 Task: Set Answer 3 of the checkboxes to "Action".
Action: Mouse moved to (874, 346)
Screenshot: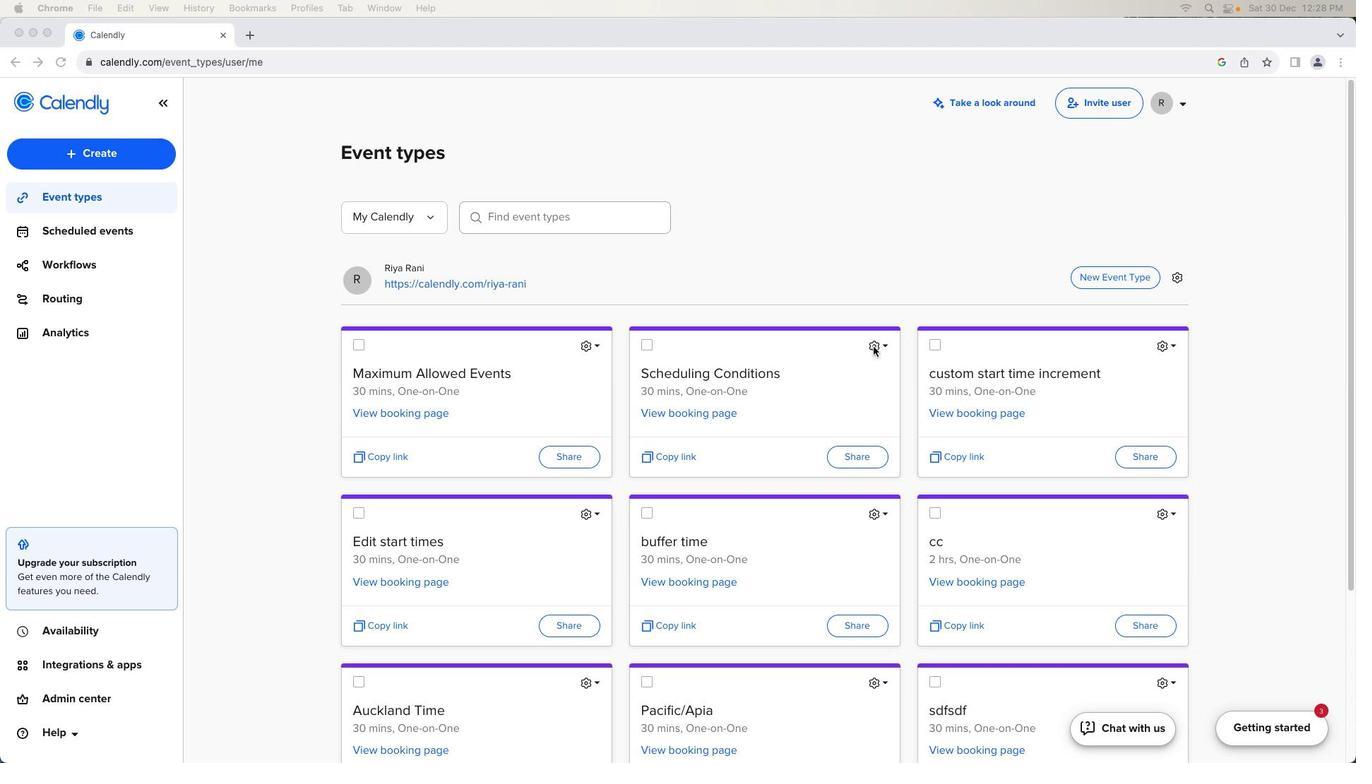 
Action: Mouse pressed left at (874, 346)
Screenshot: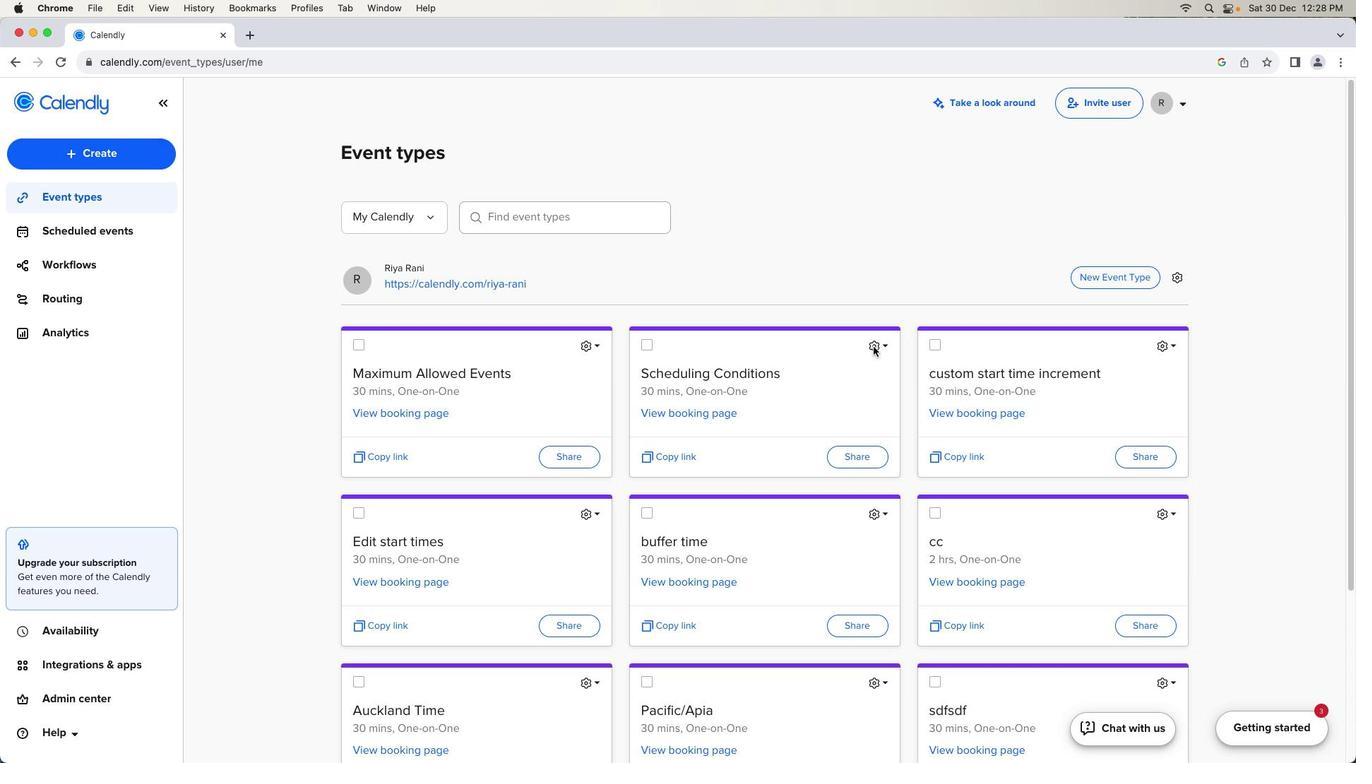 
Action: Mouse moved to (874, 346)
Screenshot: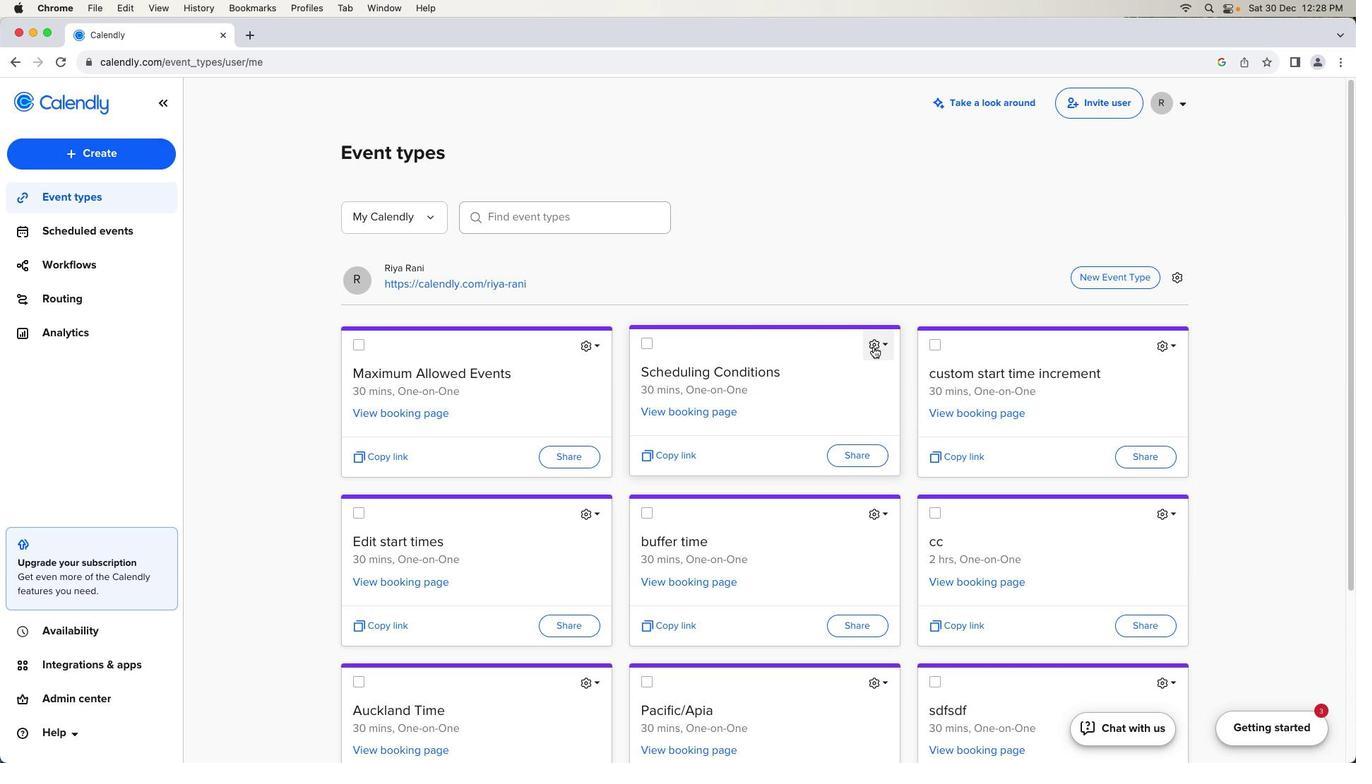 
Action: Mouse pressed left at (874, 346)
Screenshot: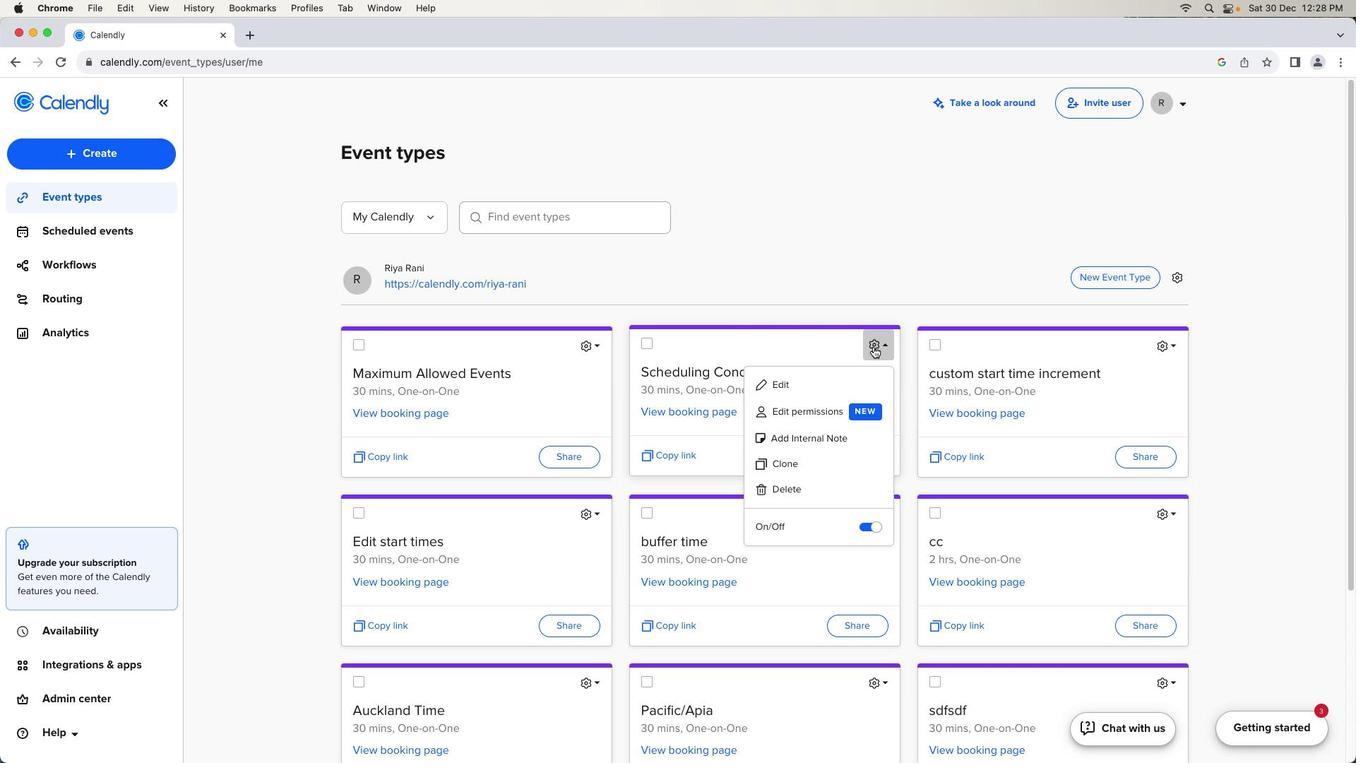 
Action: Mouse moved to (848, 392)
Screenshot: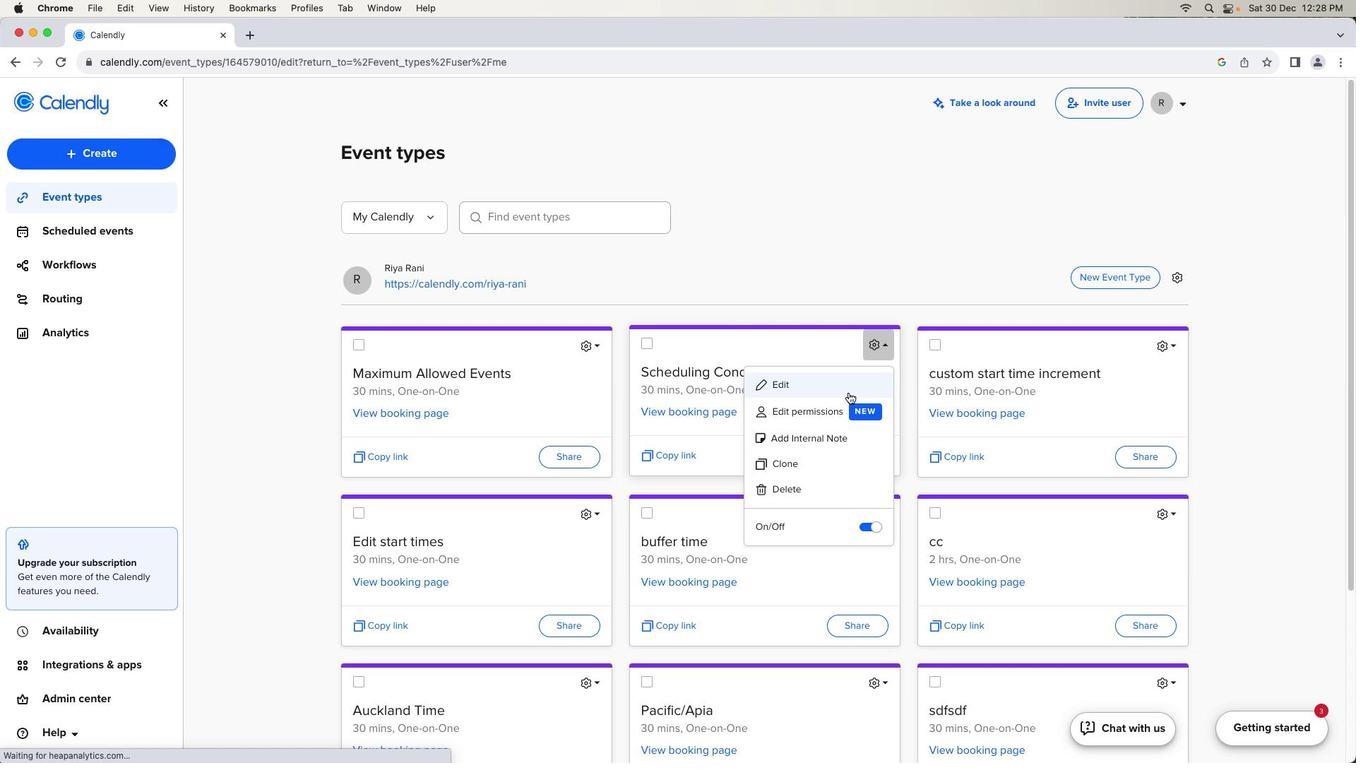 
Action: Mouse pressed left at (848, 392)
Screenshot: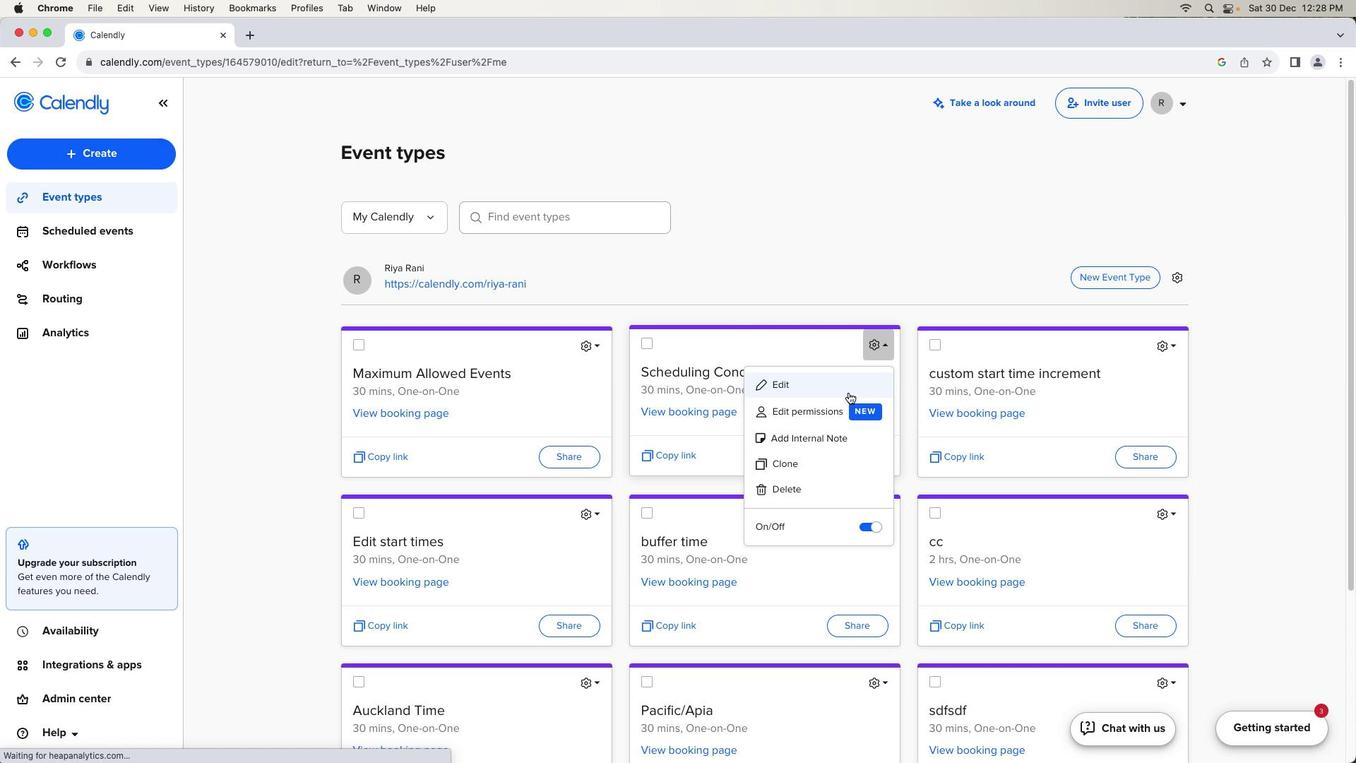 
Action: Mouse moved to (270, 546)
Screenshot: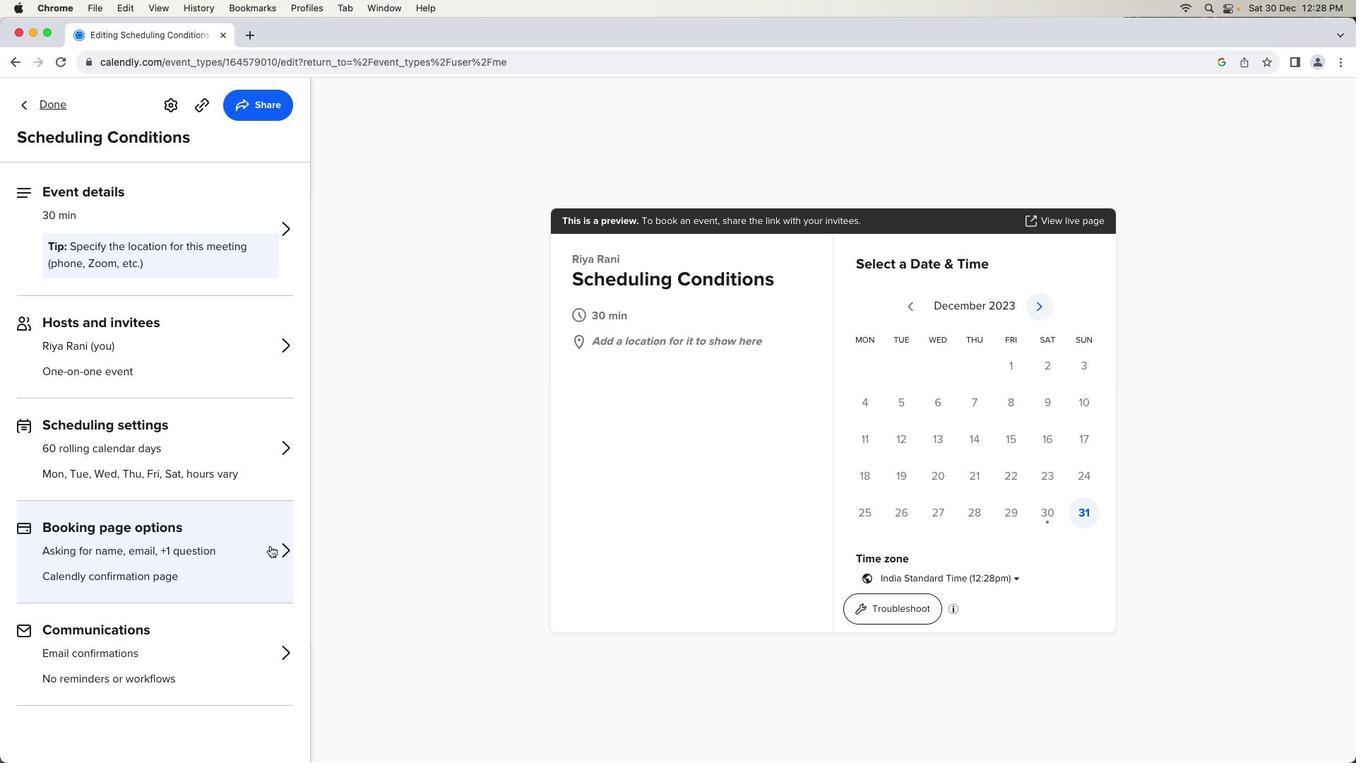 
Action: Mouse pressed left at (270, 546)
Screenshot: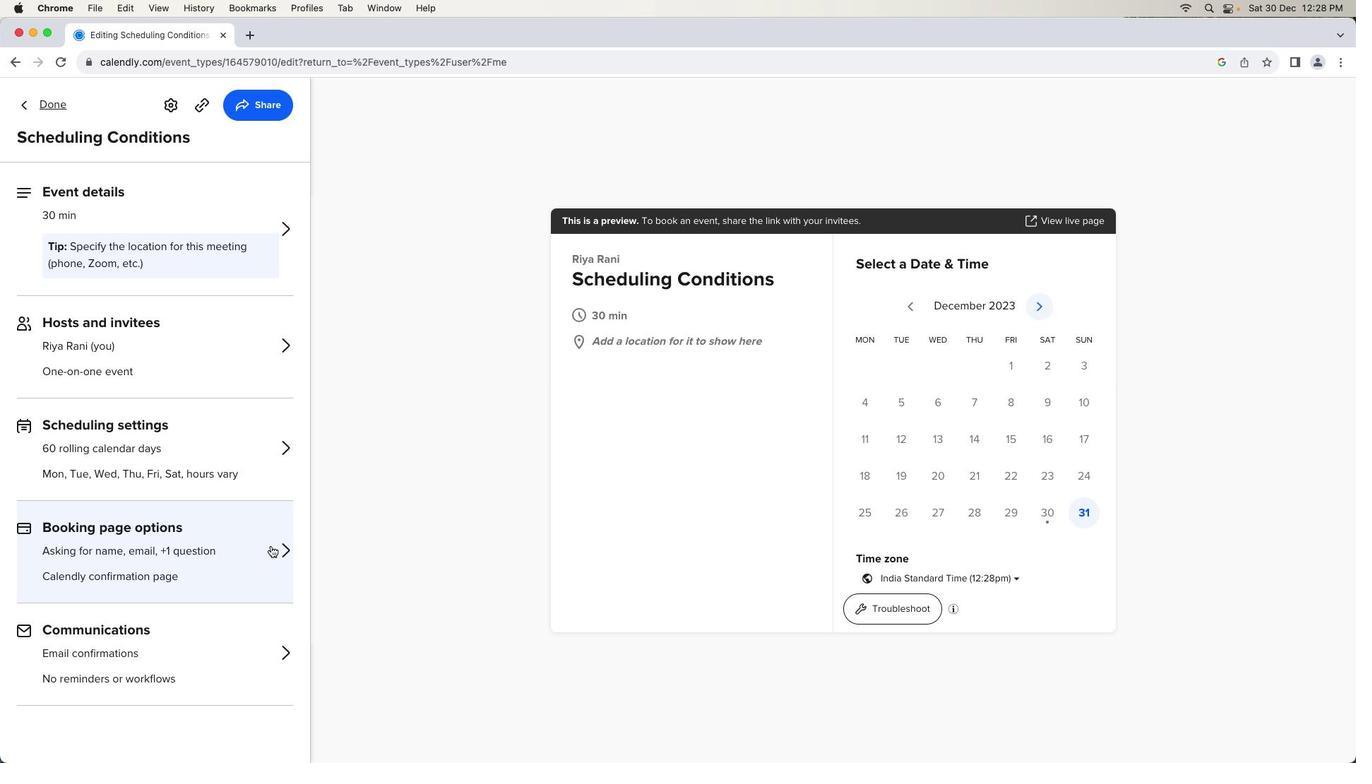 
Action: Mouse moved to (265, 418)
Screenshot: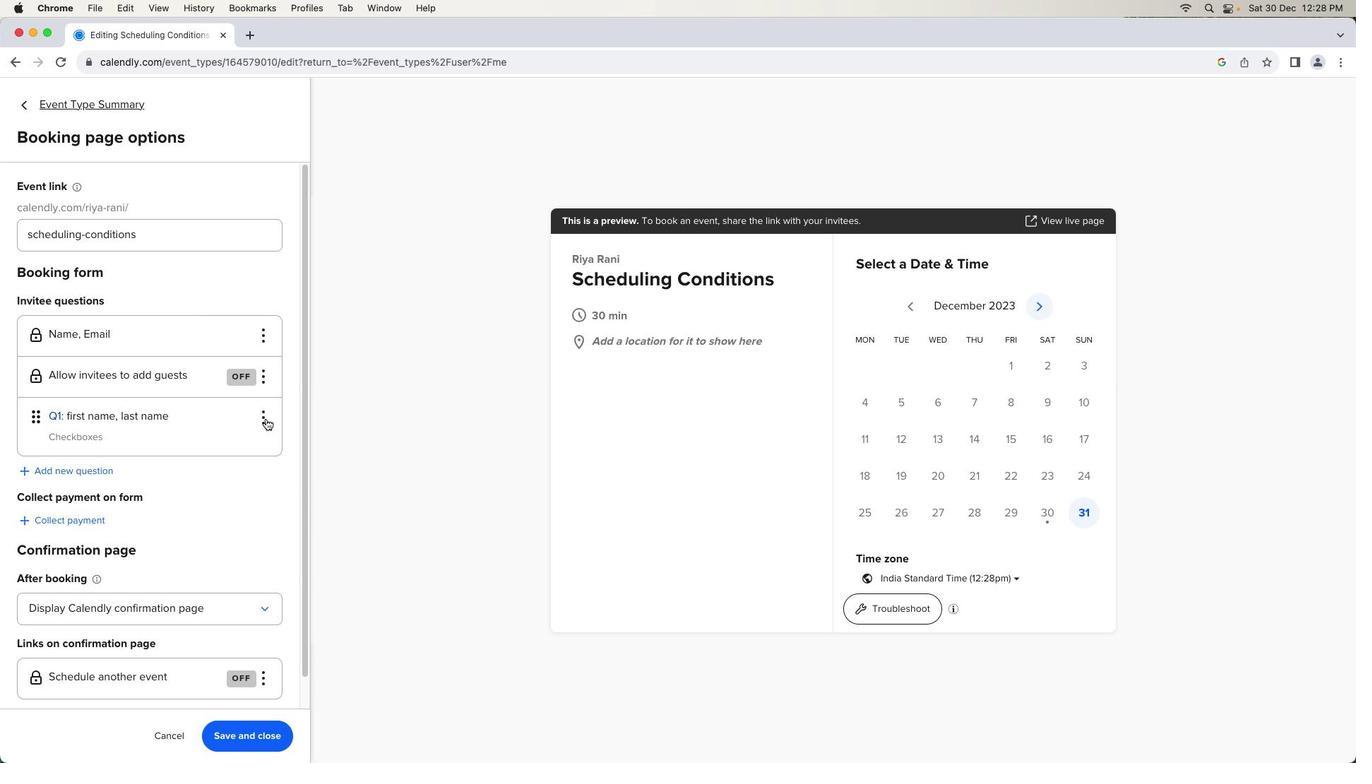 
Action: Mouse pressed left at (265, 418)
Screenshot: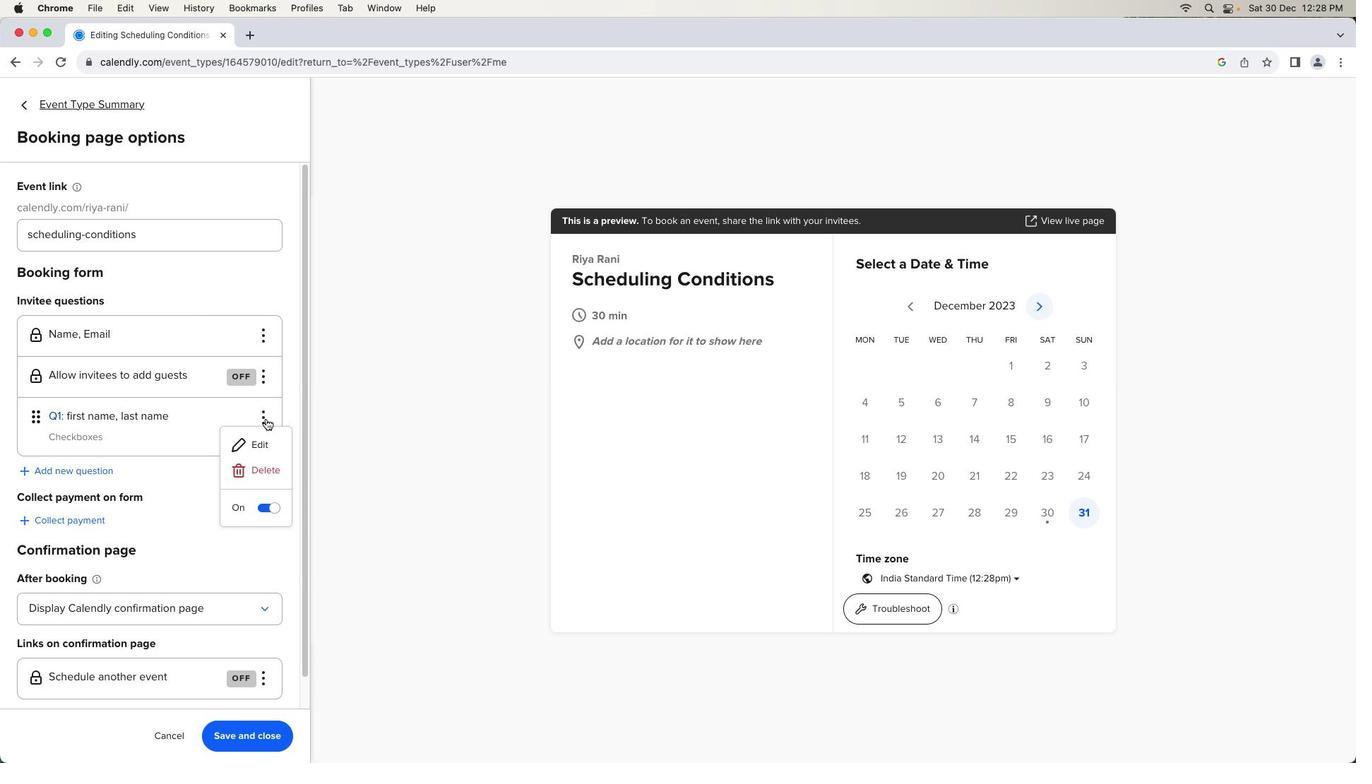
Action: Mouse moved to (262, 438)
Screenshot: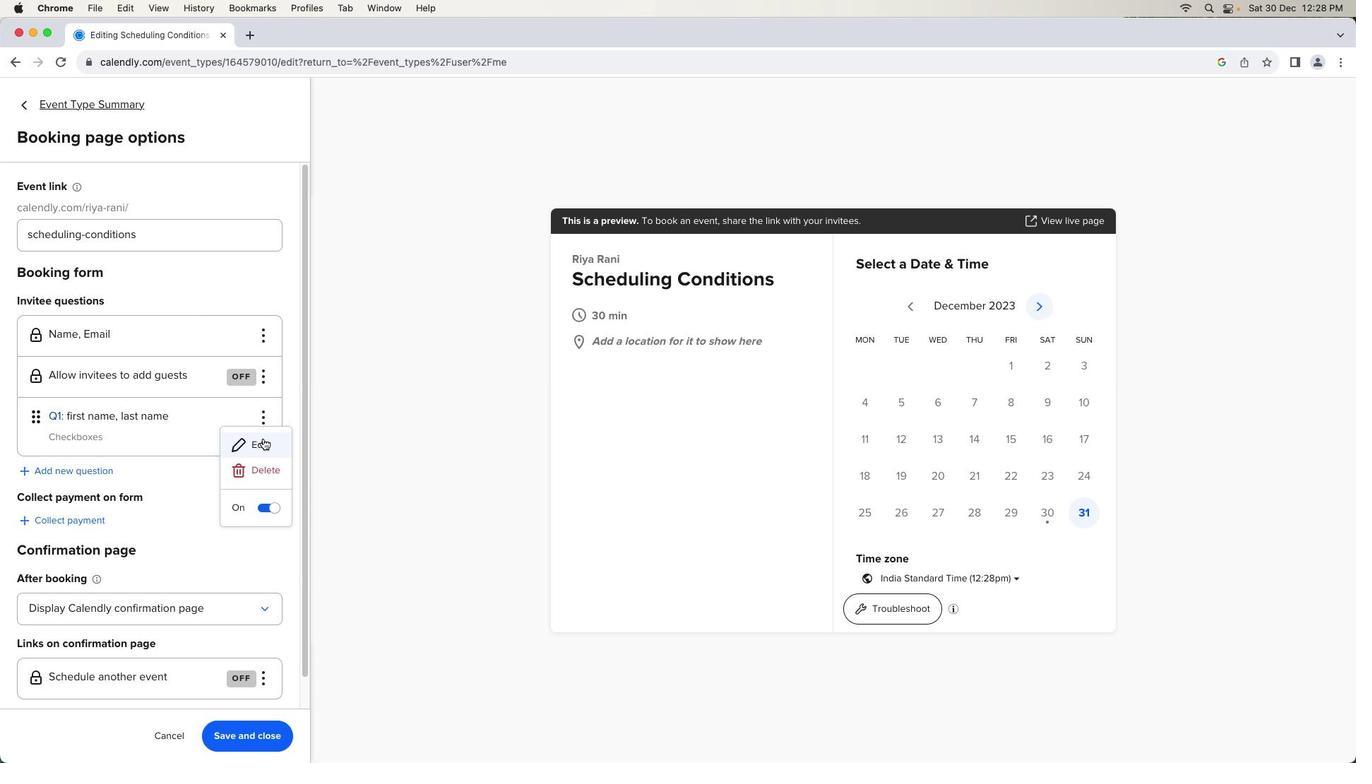 
Action: Mouse pressed left at (262, 438)
Screenshot: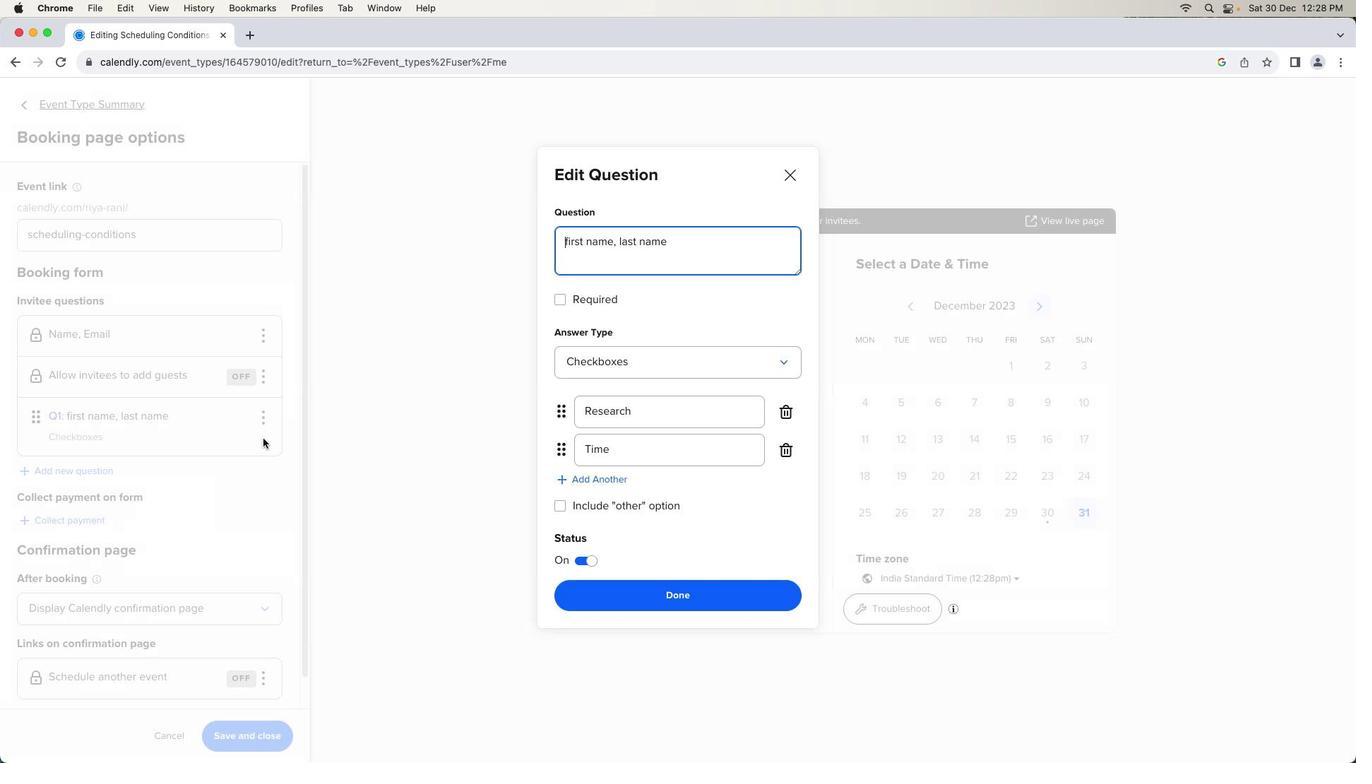 
Action: Mouse moved to (591, 480)
Screenshot: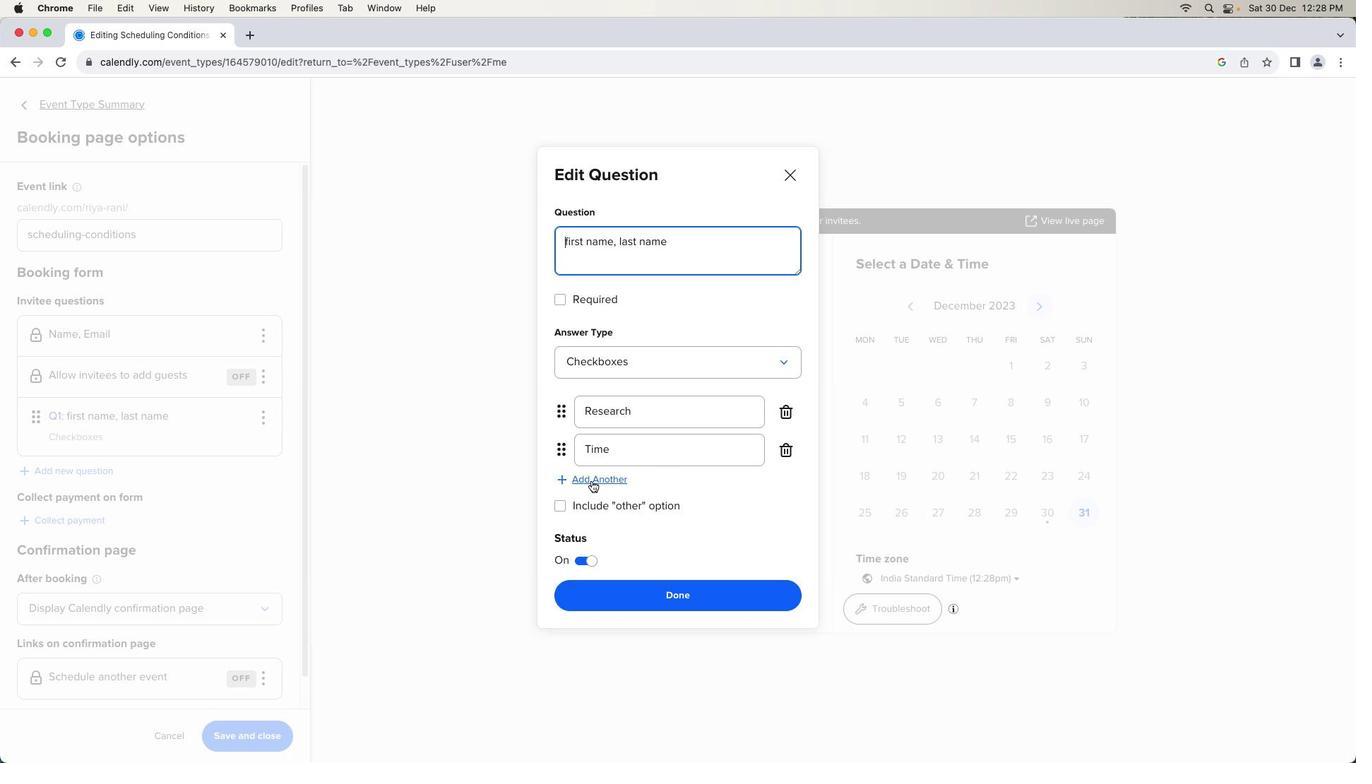 
Action: Mouse pressed left at (591, 480)
Screenshot: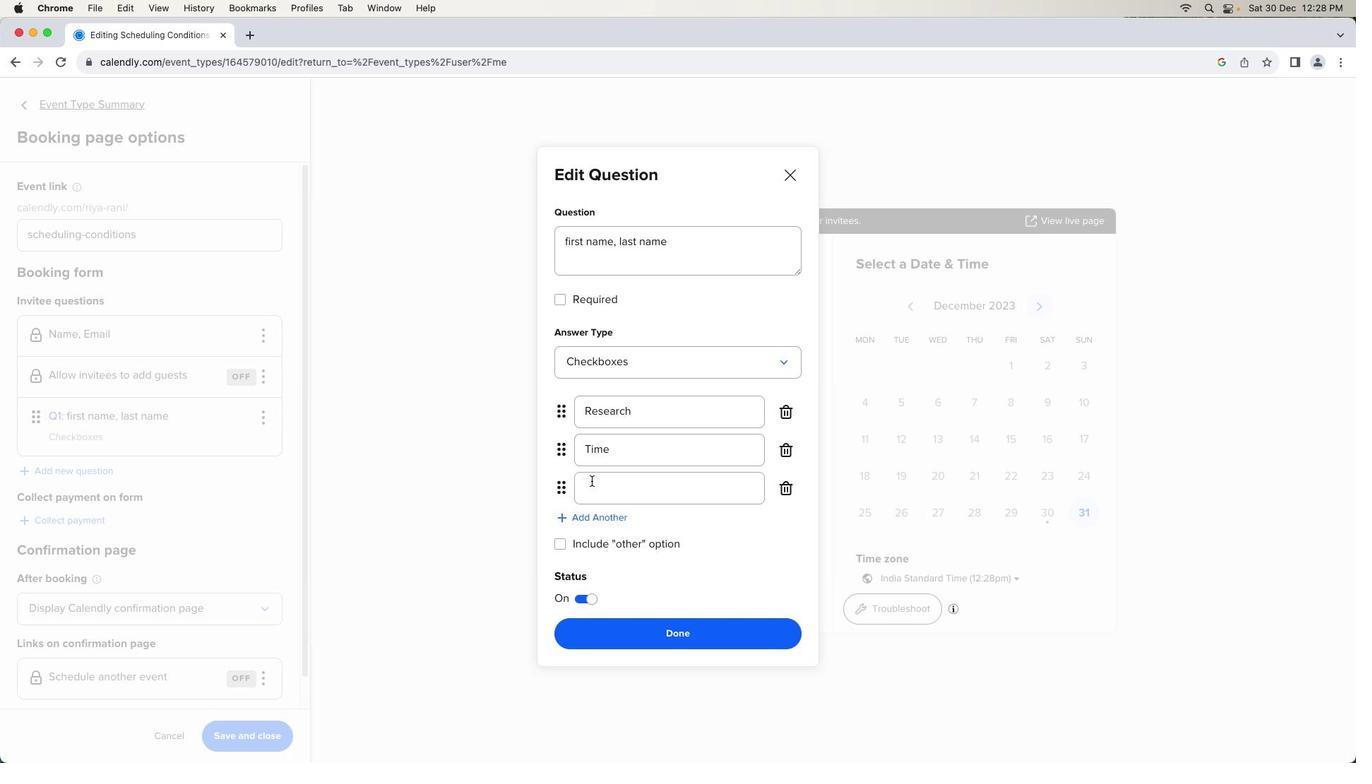 
Action: Mouse moved to (601, 493)
Screenshot: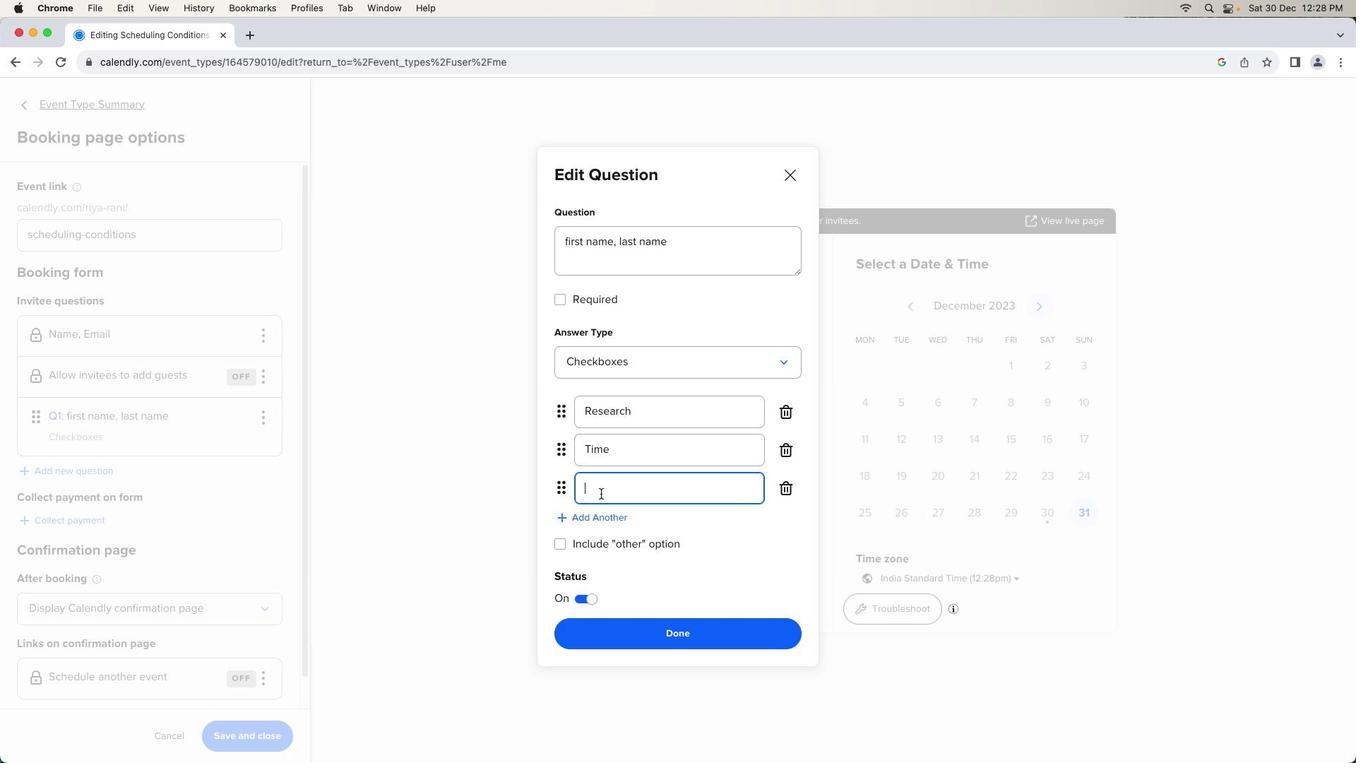 
Action: Mouse pressed left at (601, 493)
Screenshot: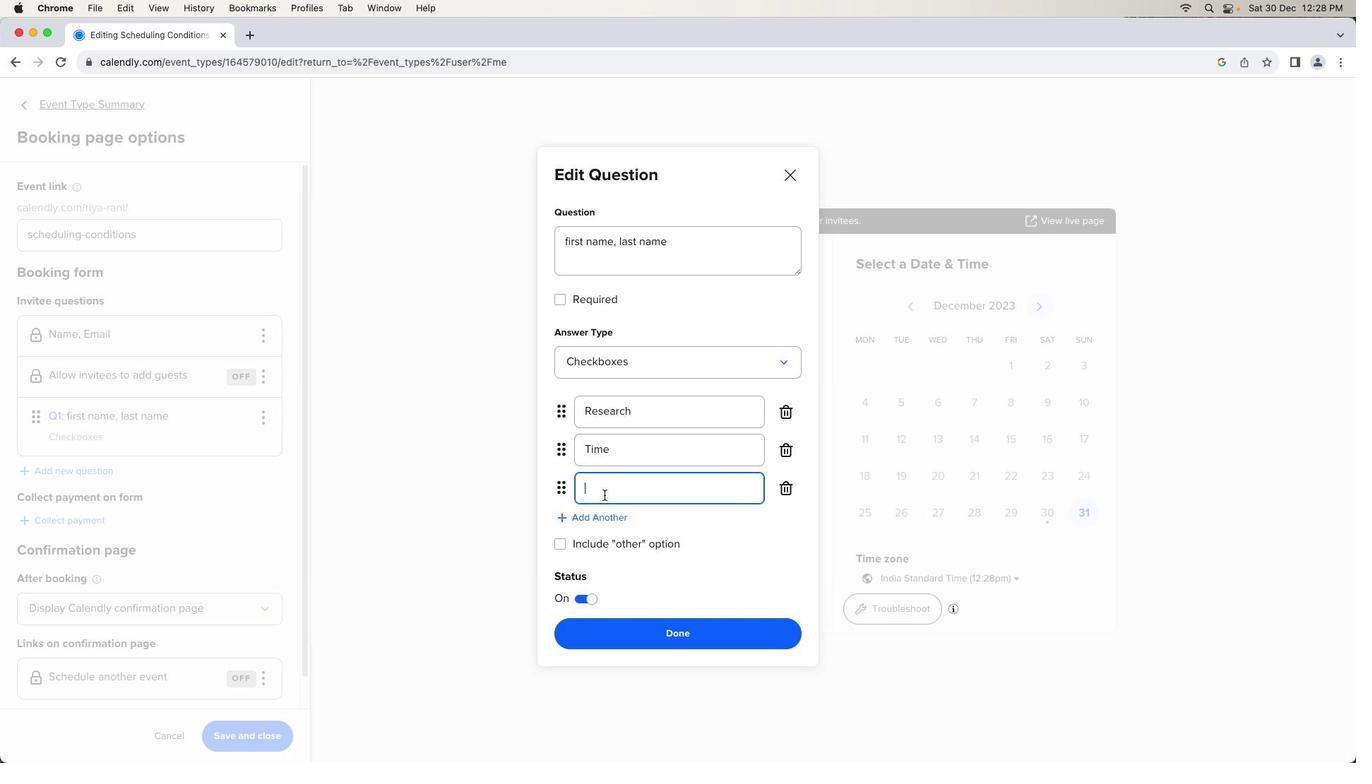 
Action: Mouse moved to (585, 519)
Screenshot: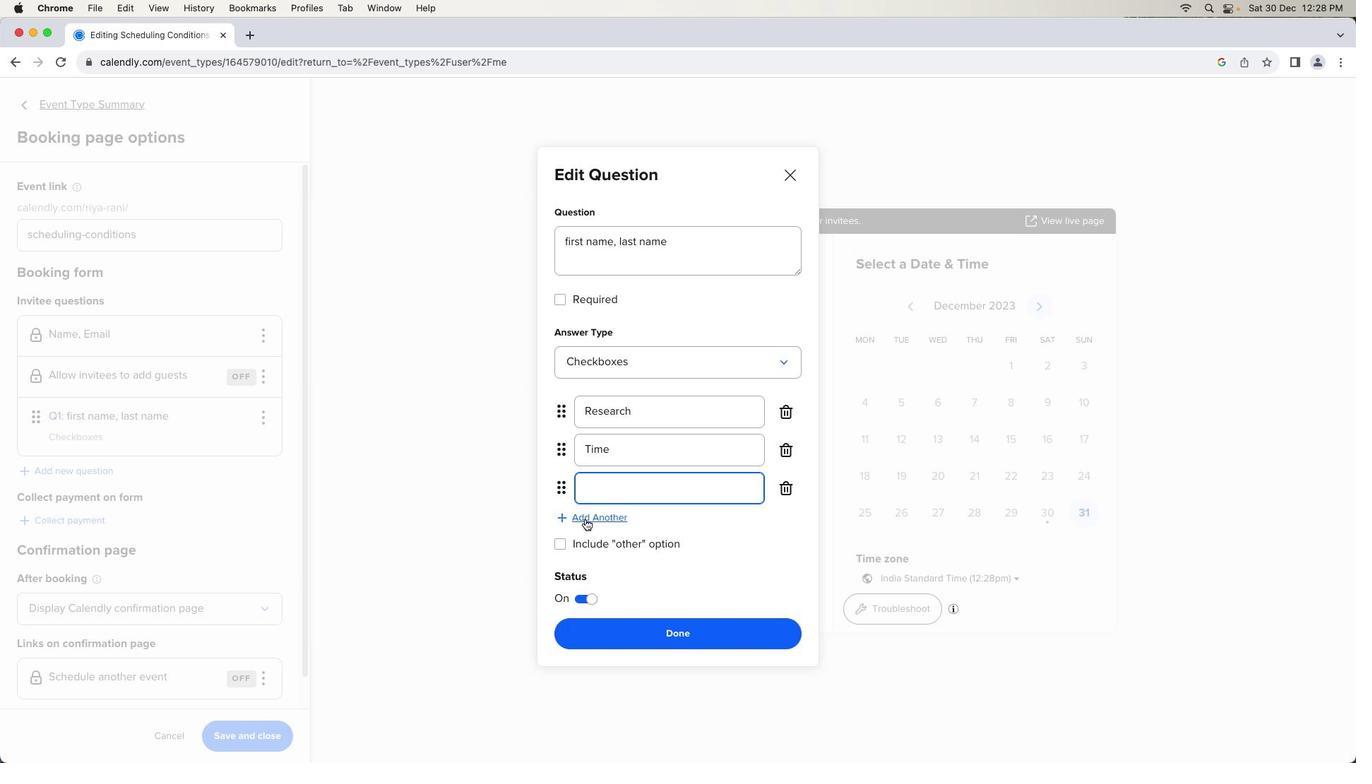 
Action: Key pressed Key.shift'A''c''t''i''o''n'
Screenshot: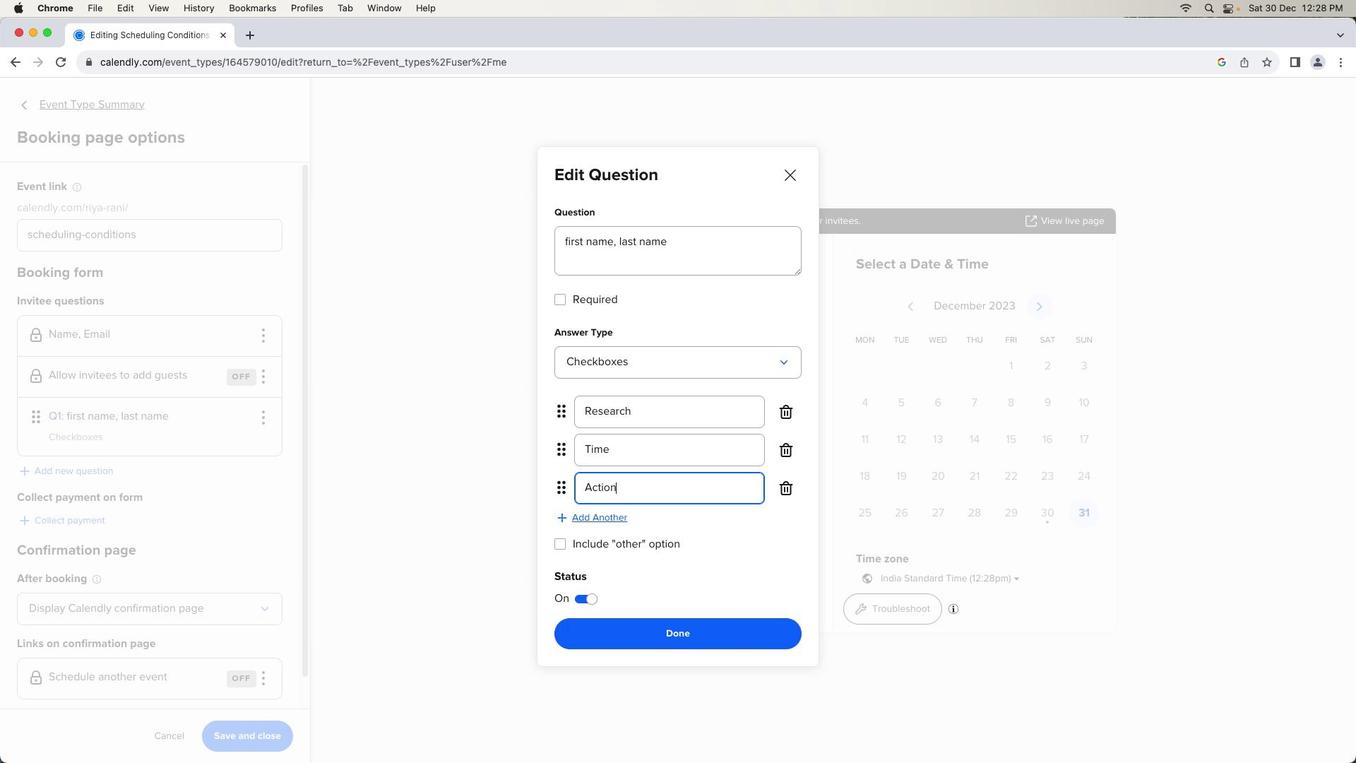 
Action: Mouse moved to (685, 635)
Screenshot: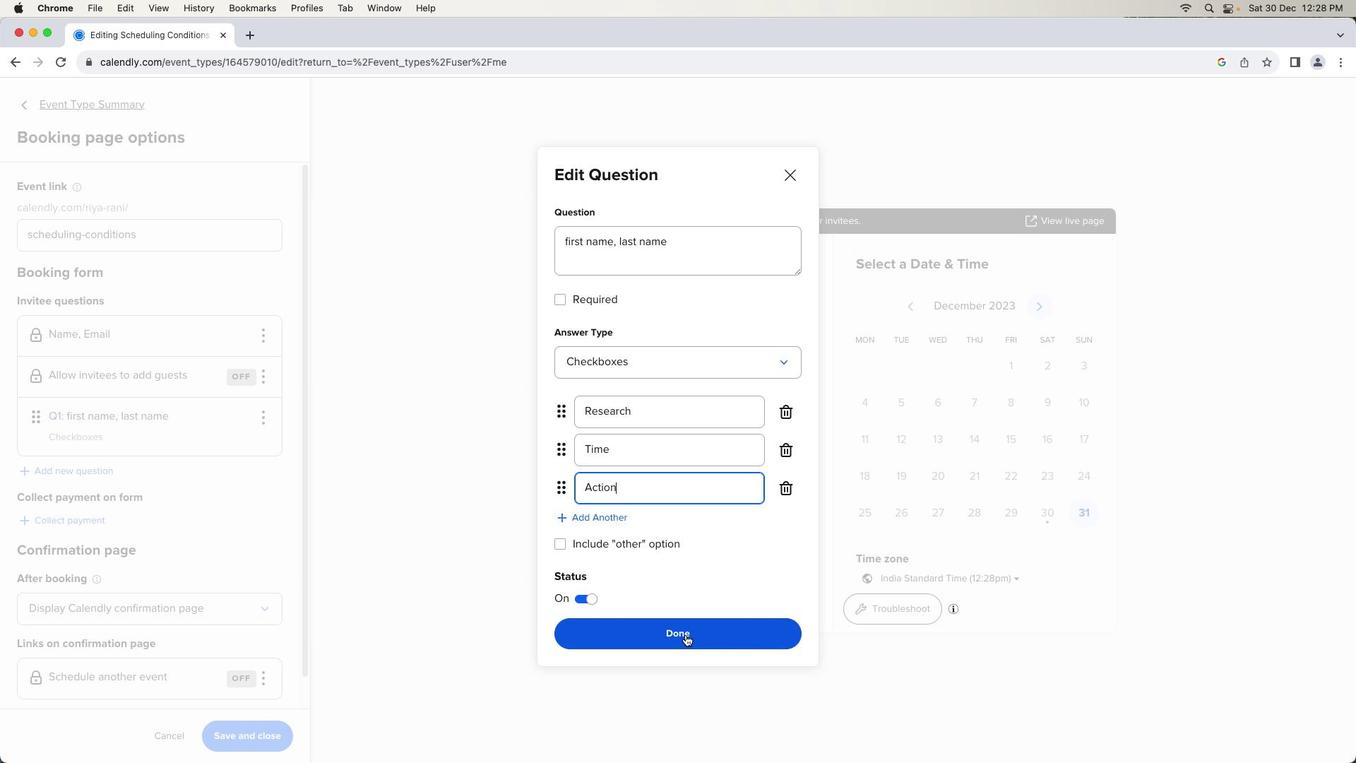 
Action: Mouse pressed left at (685, 635)
Screenshot: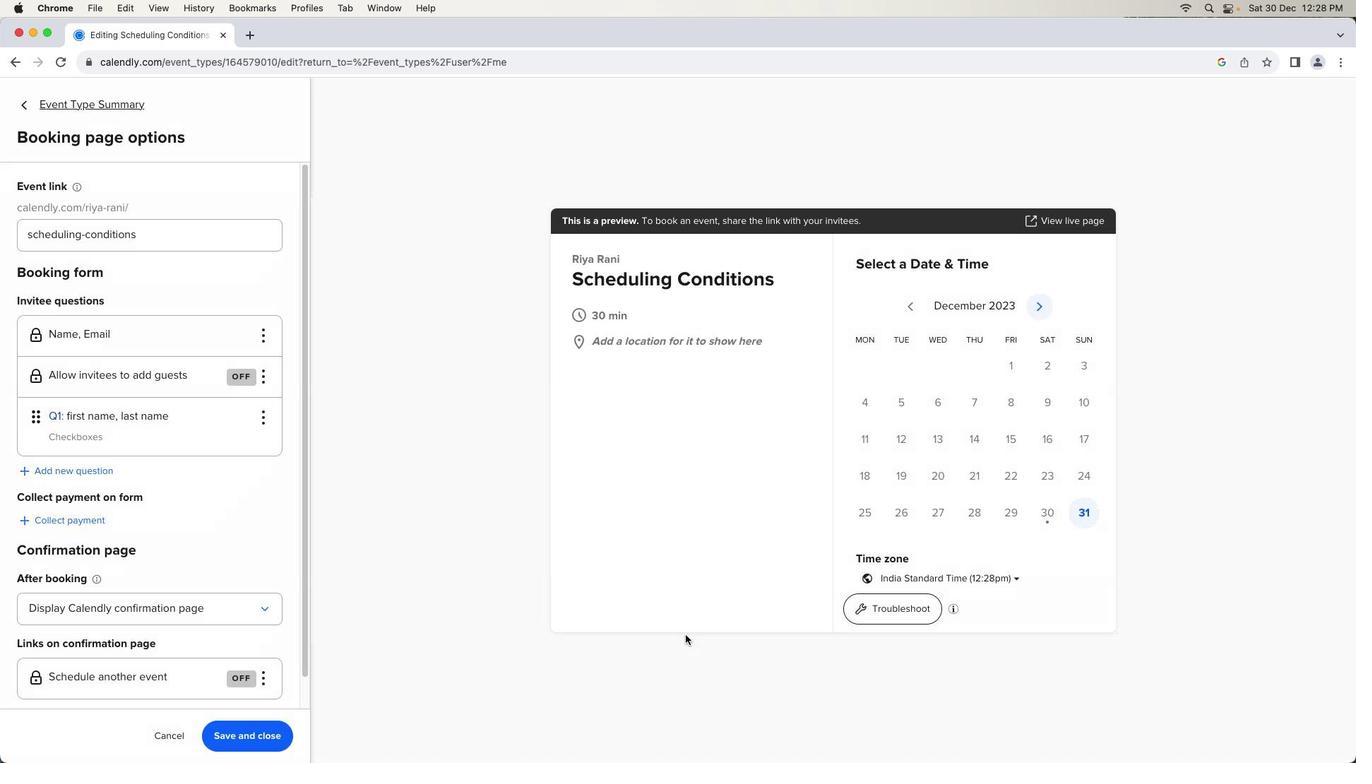 
Action: Mouse moved to (269, 735)
Screenshot: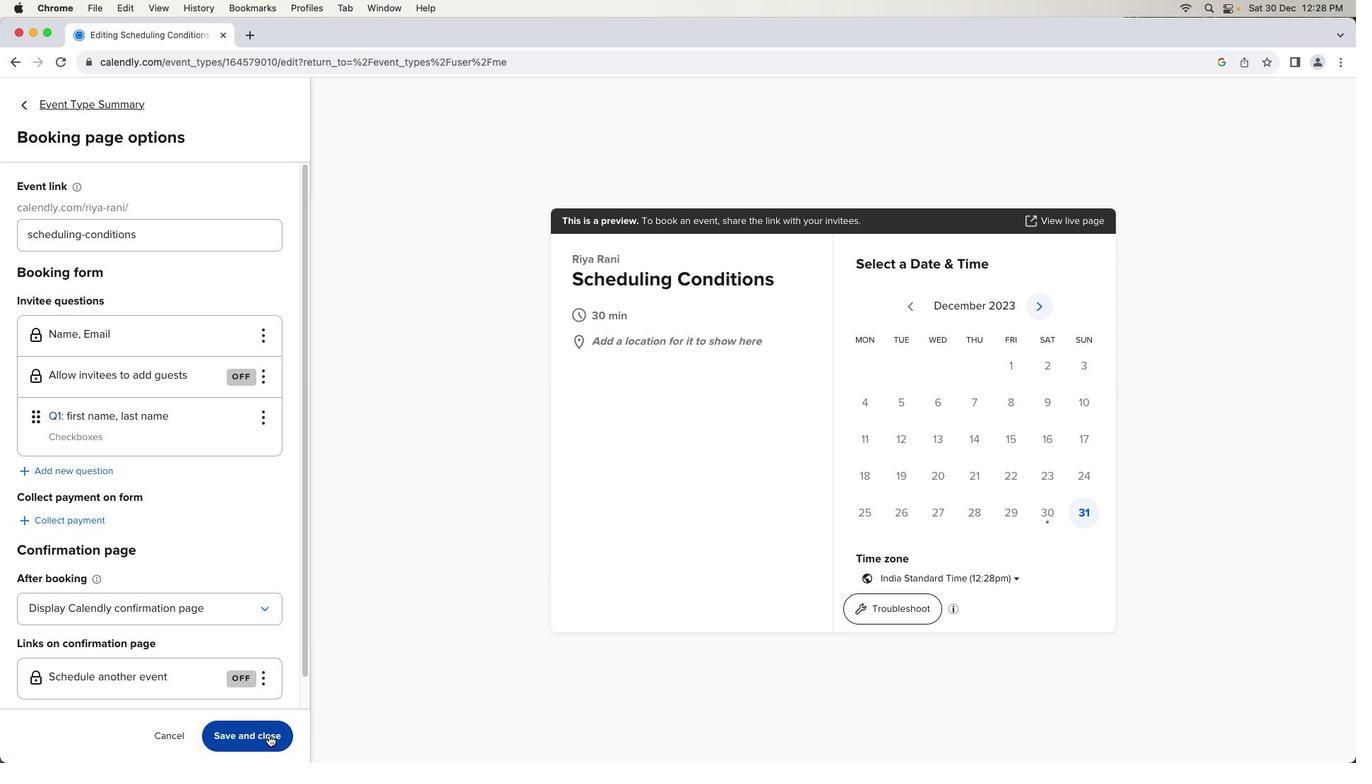 
Action: Mouse pressed left at (269, 735)
Screenshot: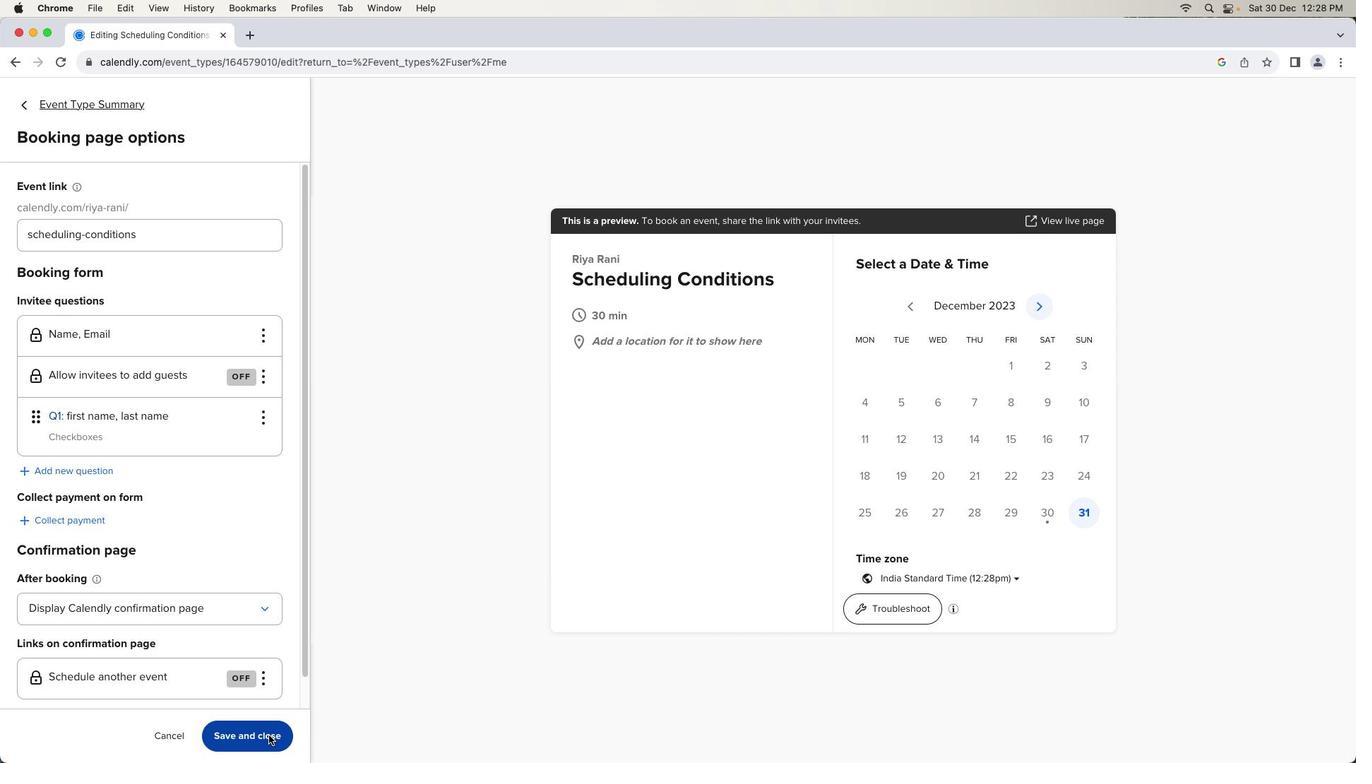 
Action: Mouse moved to (276, 734)
Screenshot: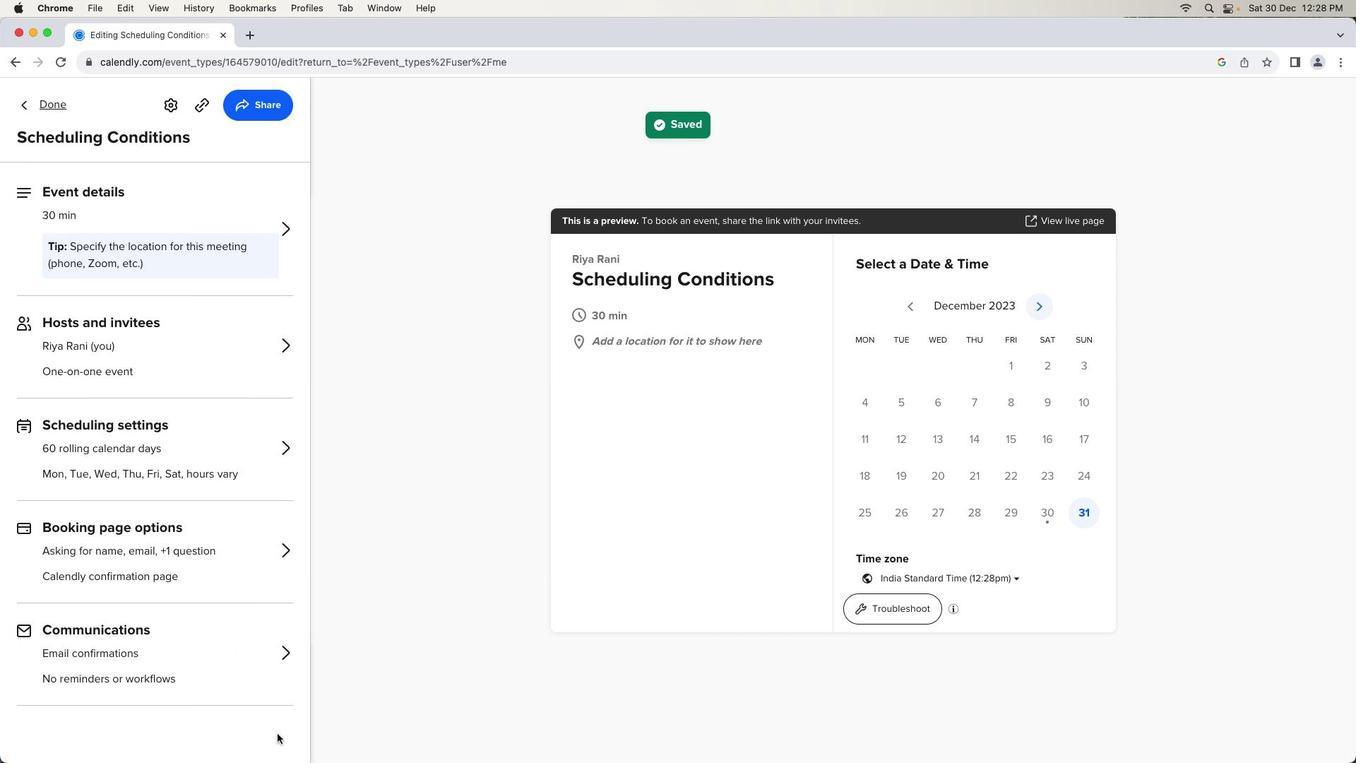 
